 Task: Write and save a response "If a customer demanded a refund without a receipt, I would first apologize for their frustrations".
Action: Mouse moved to (711, 86)
Screenshot: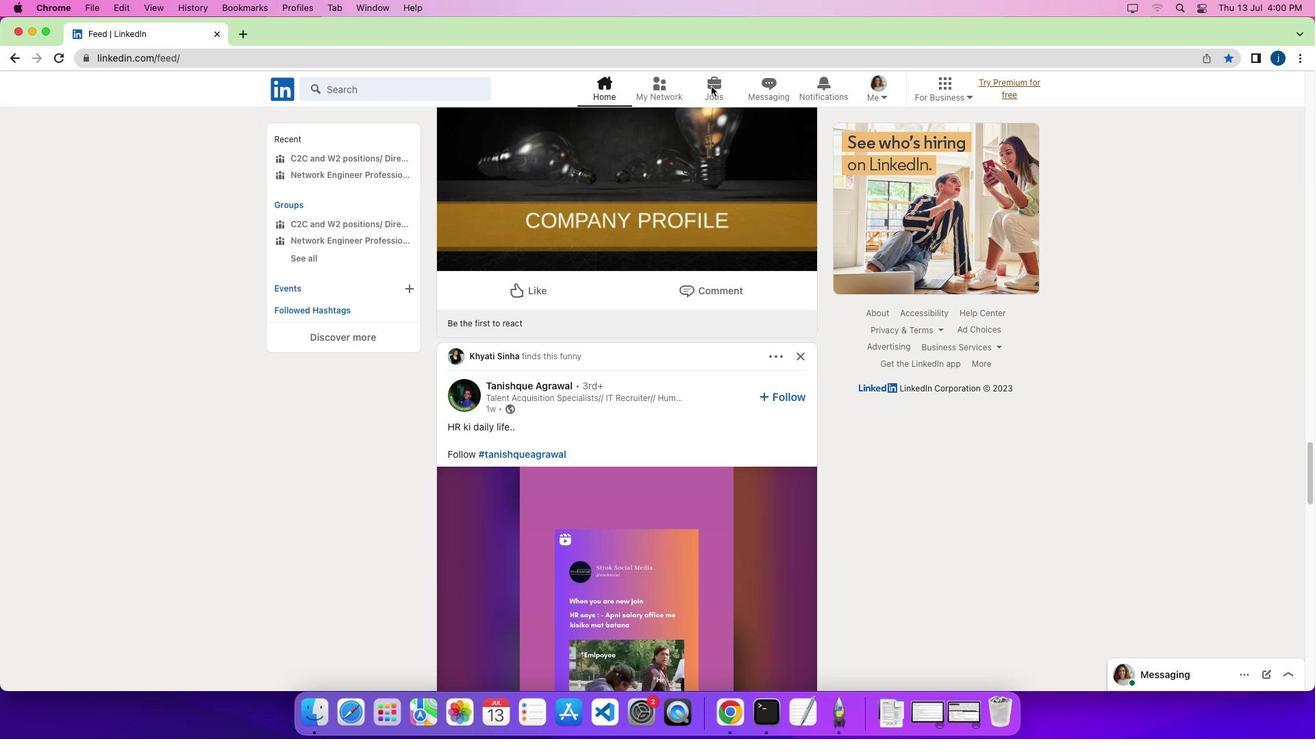 
Action: Mouse pressed left at (711, 86)
Screenshot: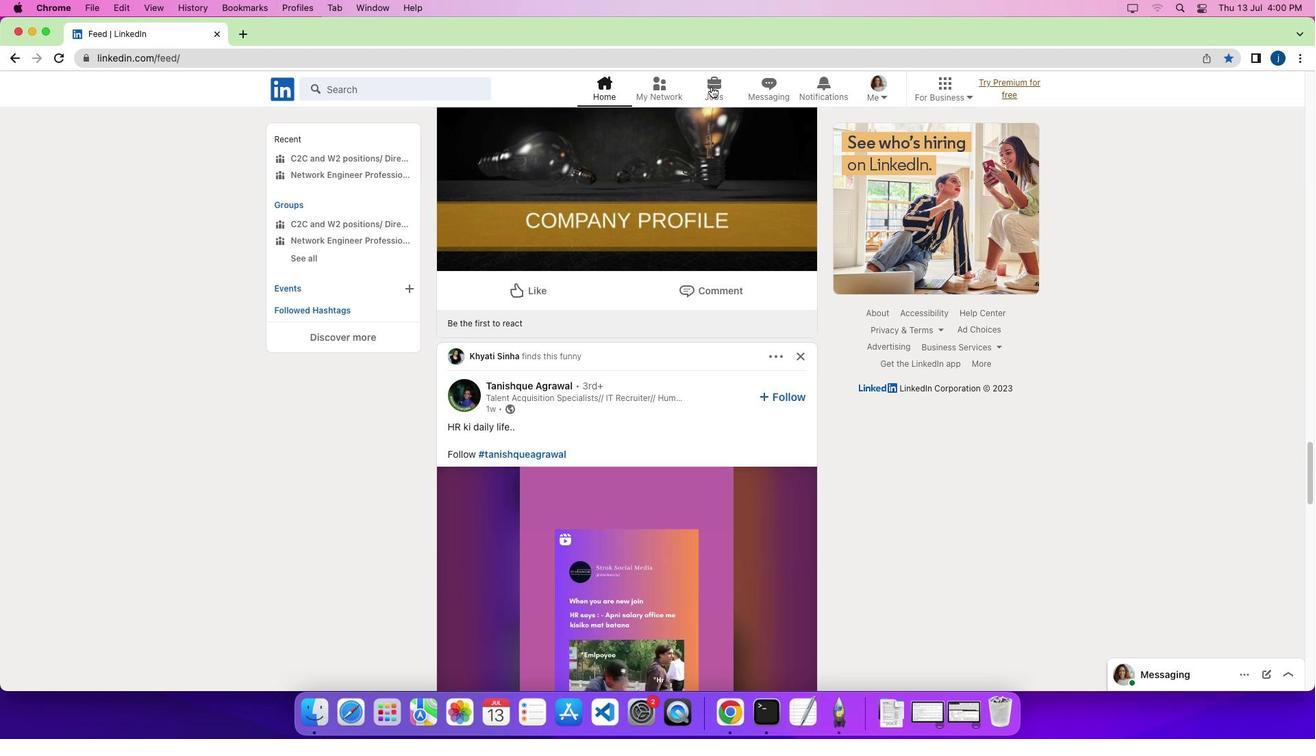 
Action: Mouse pressed left at (711, 86)
Screenshot: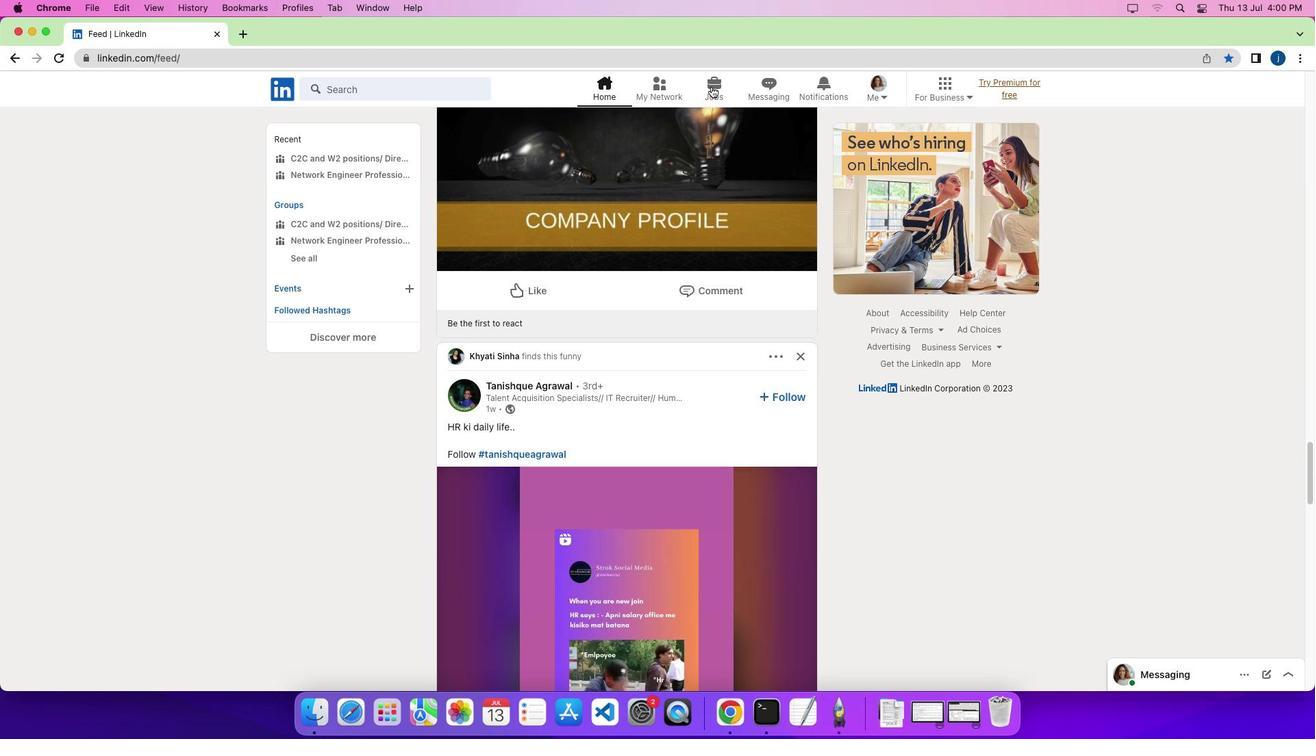 
Action: Mouse moved to (311, 469)
Screenshot: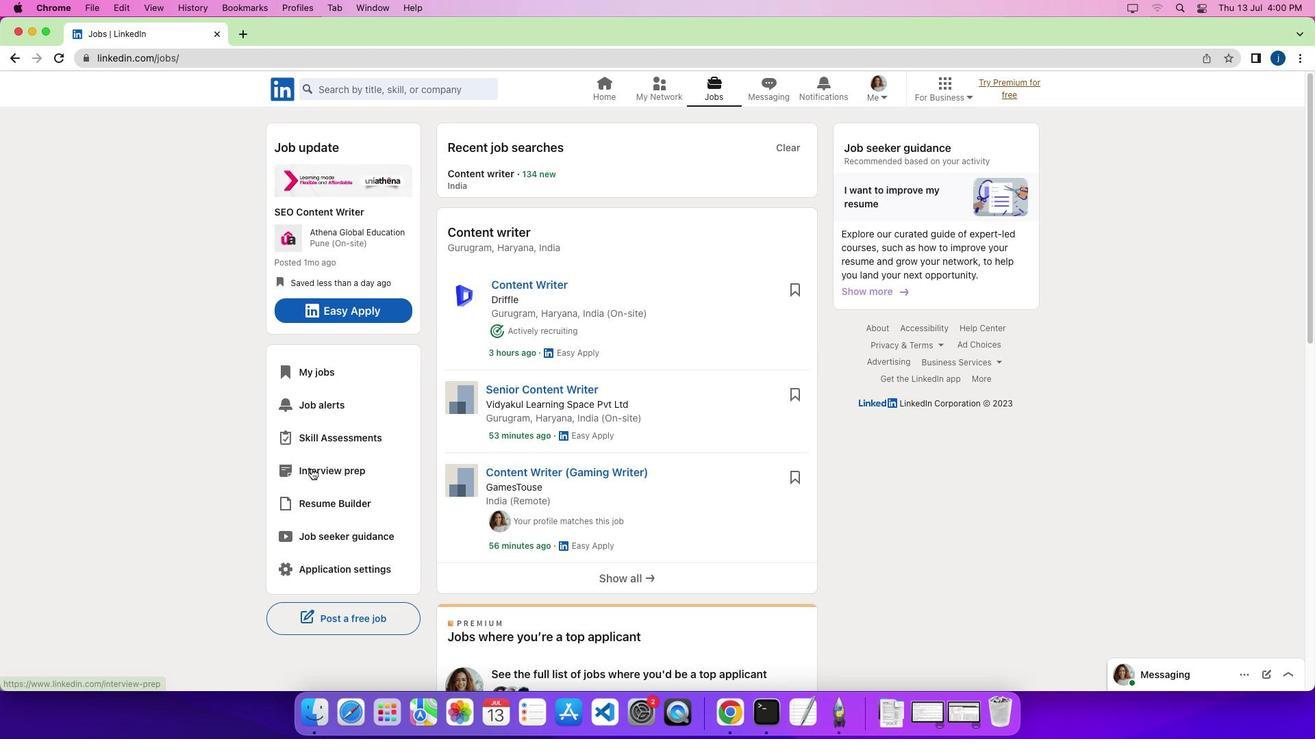 
Action: Mouse pressed left at (311, 469)
Screenshot: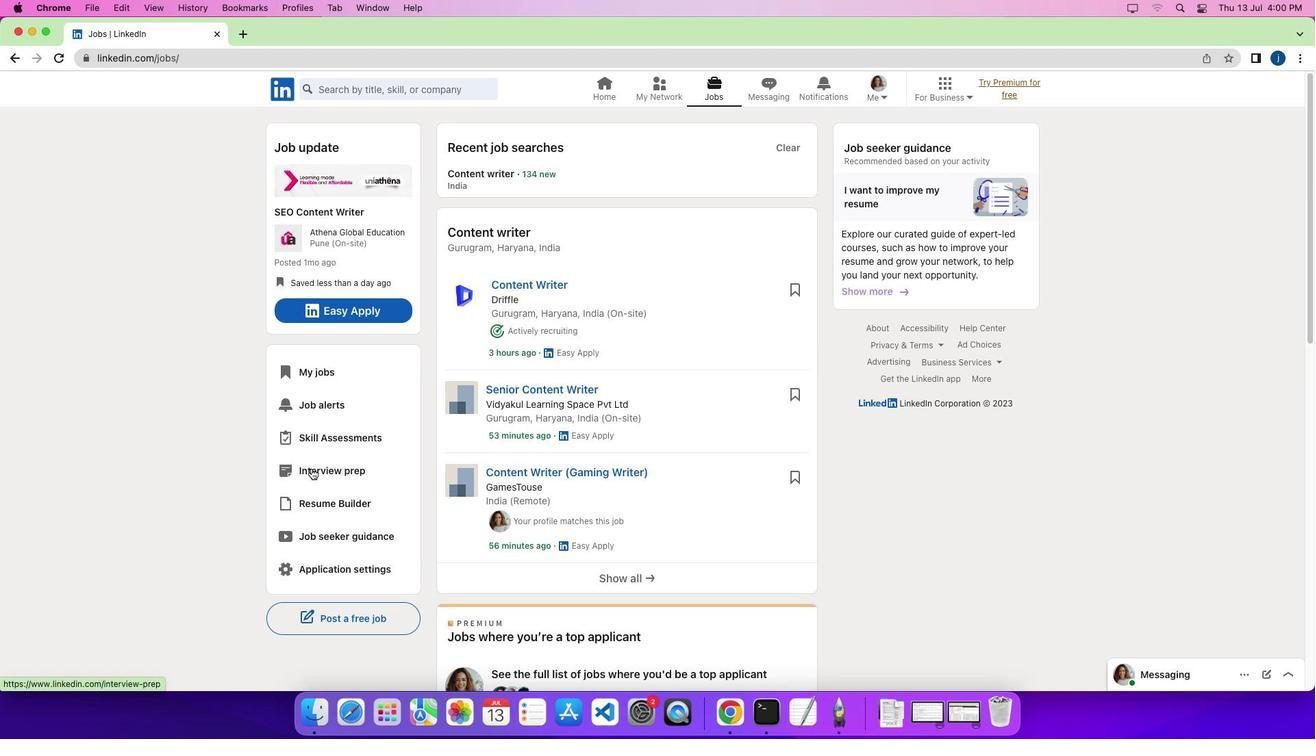 
Action: Mouse moved to (425, 154)
Screenshot: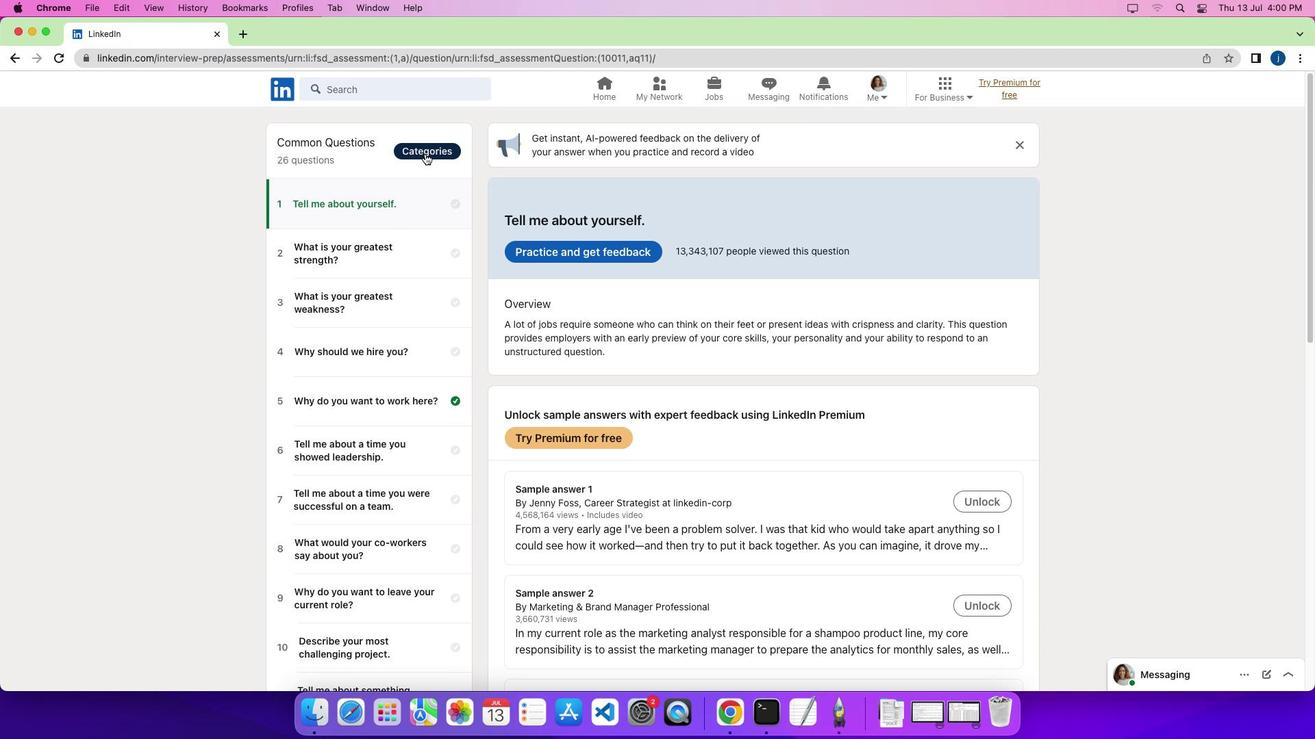 
Action: Mouse pressed left at (425, 154)
Screenshot: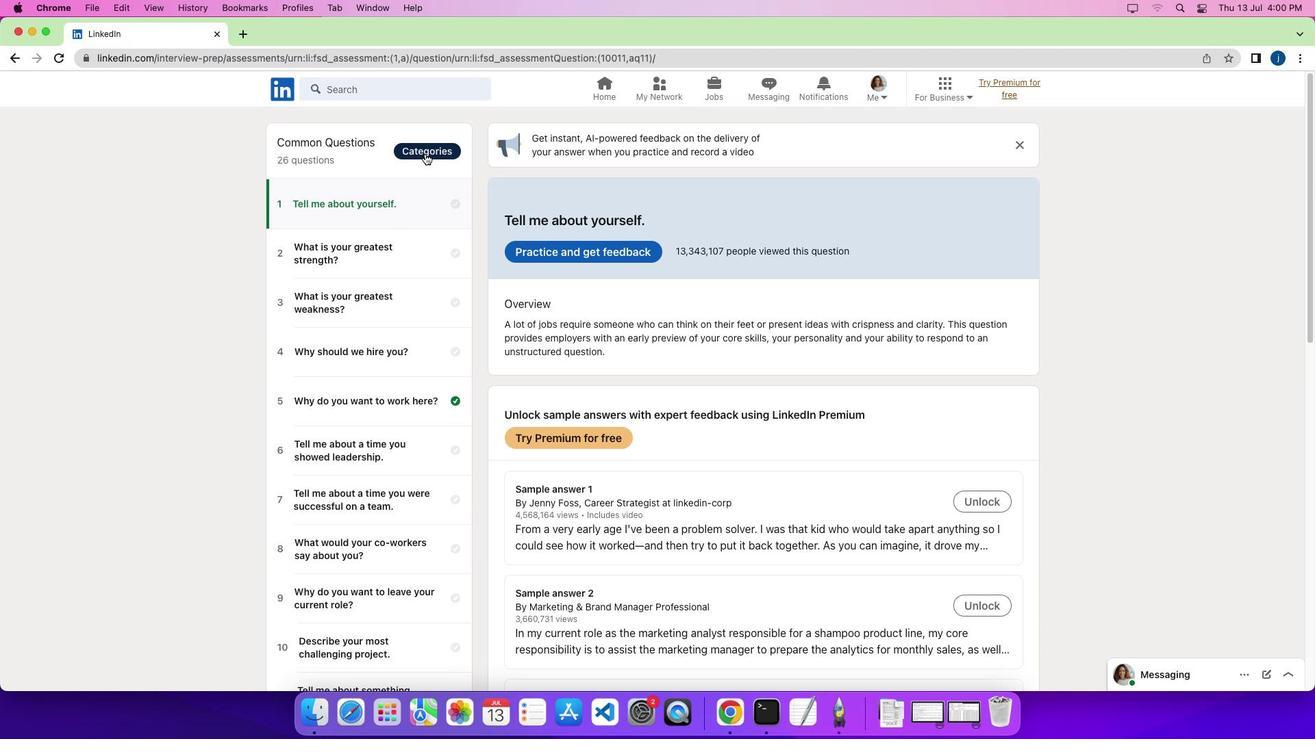 
Action: Mouse moved to (358, 463)
Screenshot: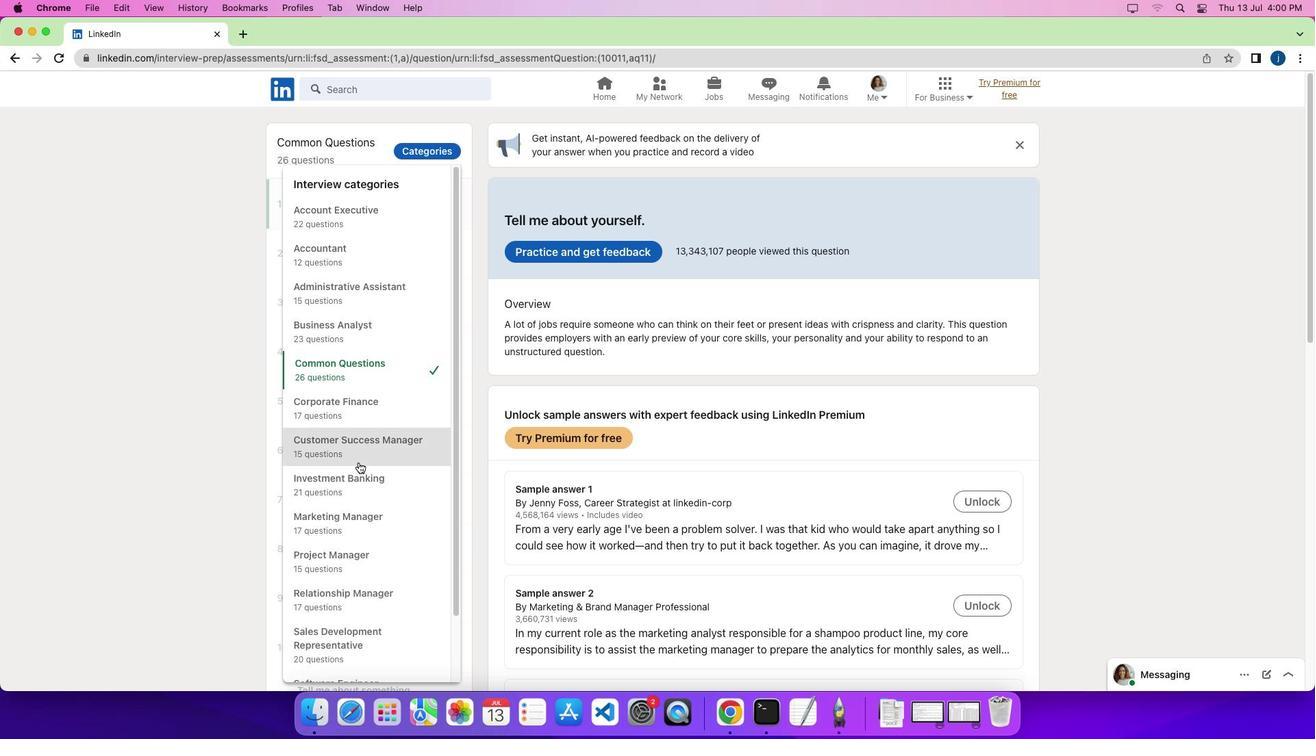 
Action: Mouse pressed left at (358, 463)
Screenshot: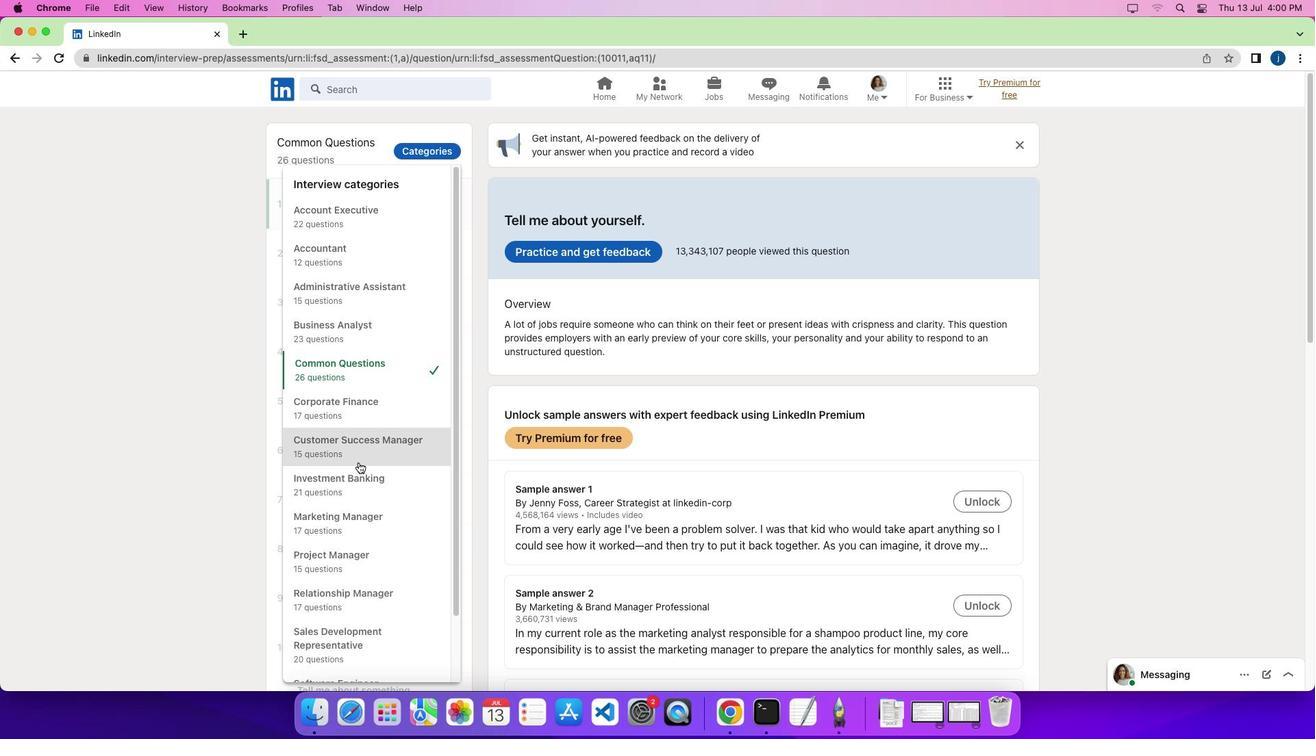 
Action: Mouse moved to (351, 450)
Screenshot: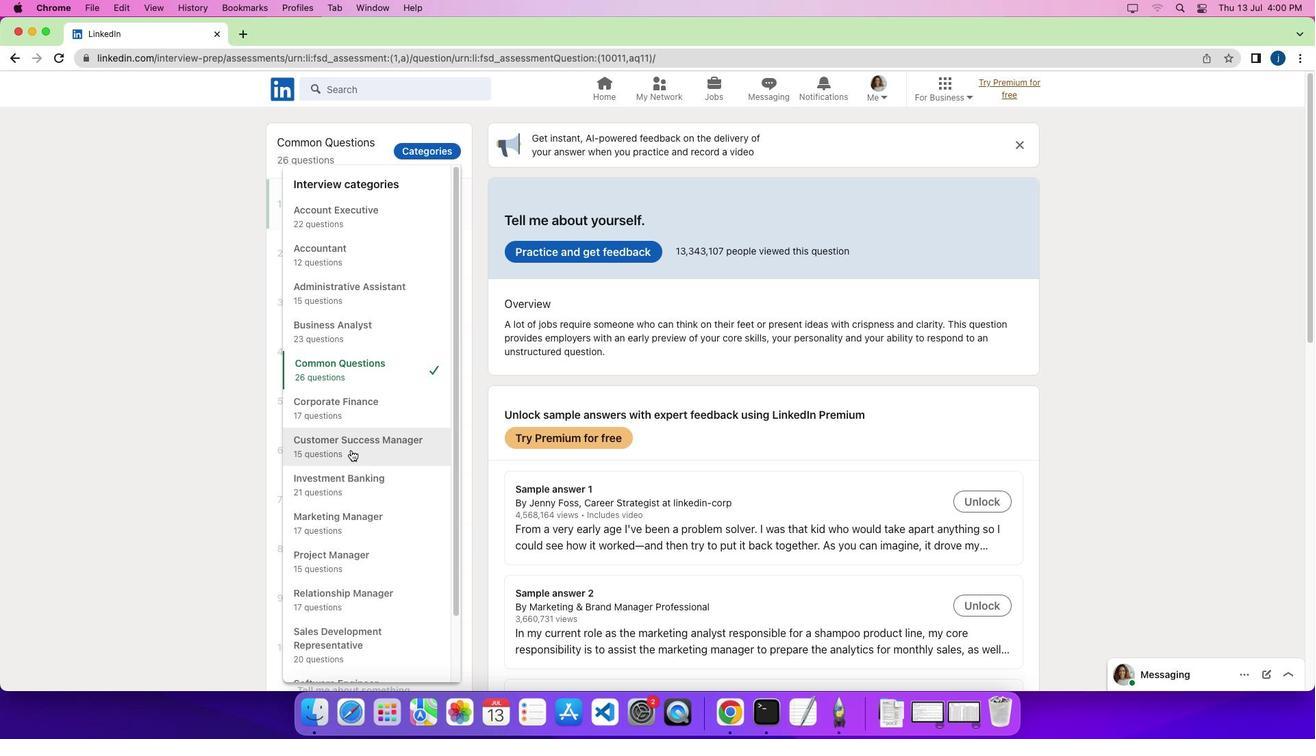 
Action: Mouse pressed left at (351, 450)
Screenshot: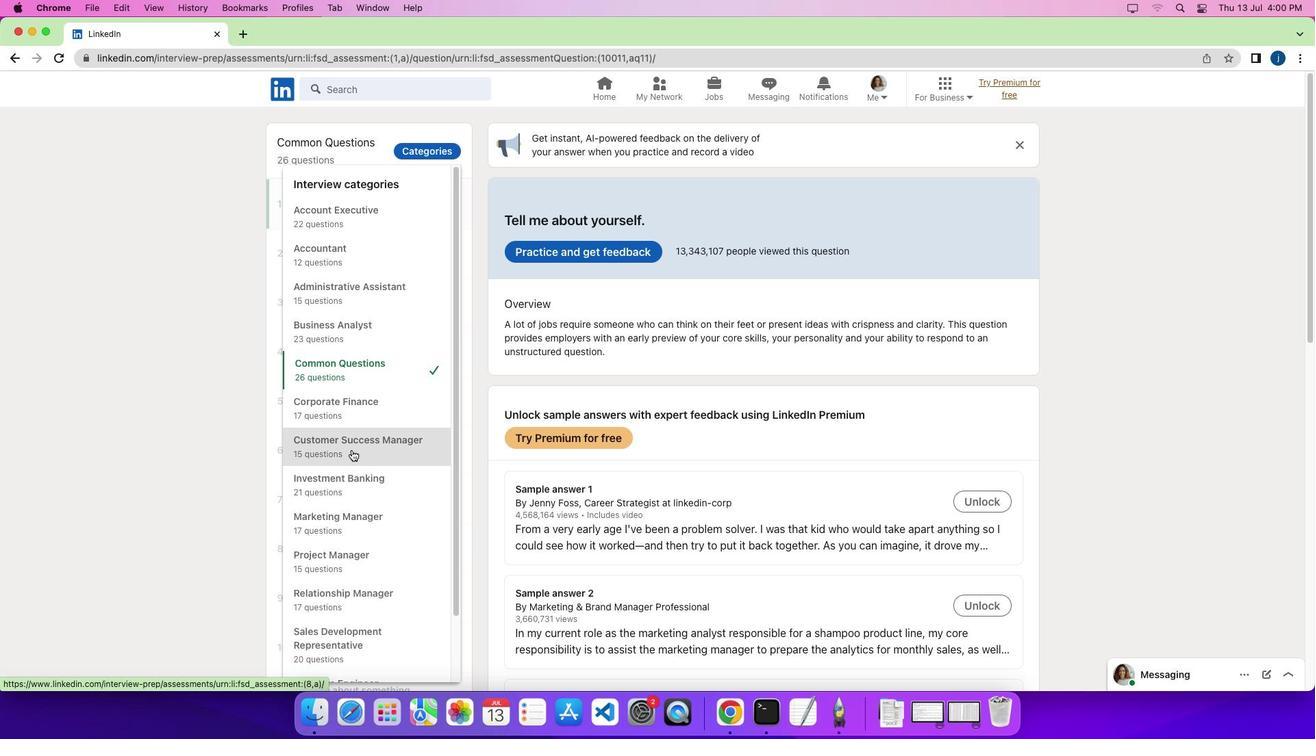 
Action: Mouse moved to (332, 535)
Screenshot: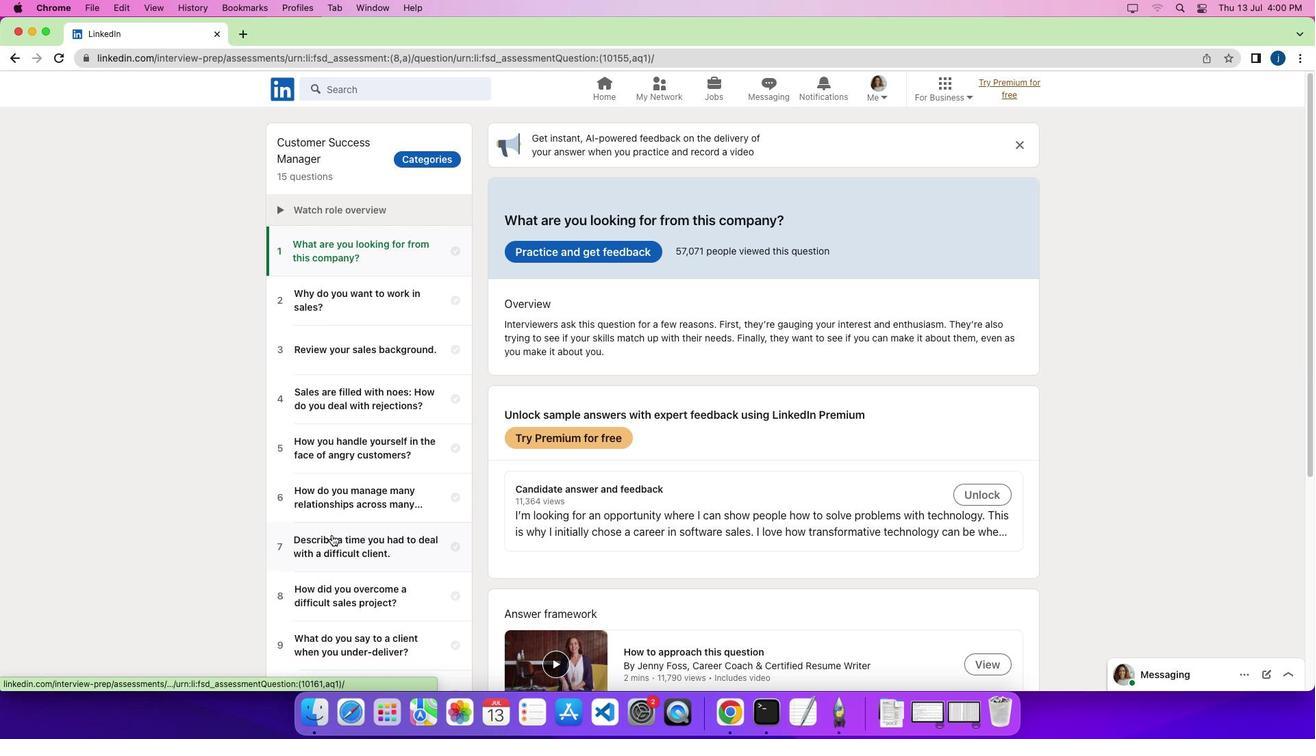
Action: Mouse pressed left at (332, 535)
Screenshot: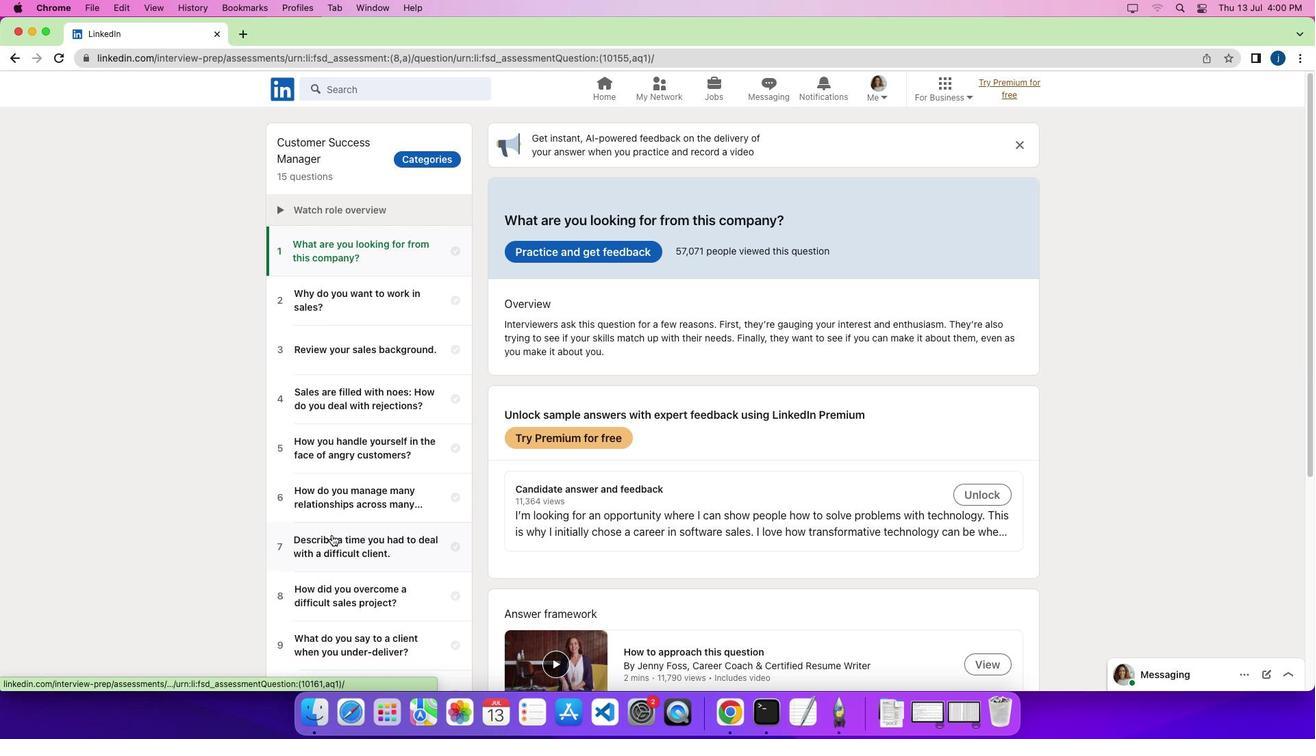 
Action: Mouse moved to (535, 250)
Screenshot: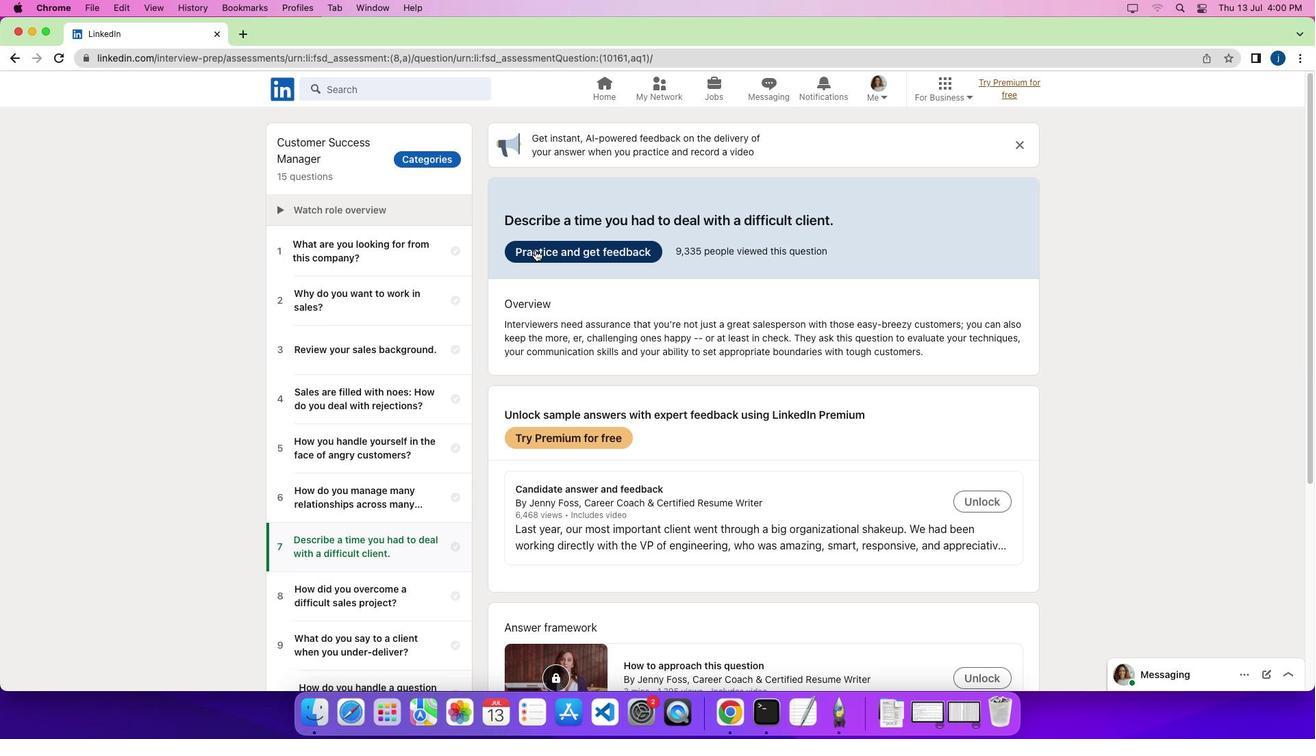 
Action: Mouse pressed left at (535, 250)
Screenshot: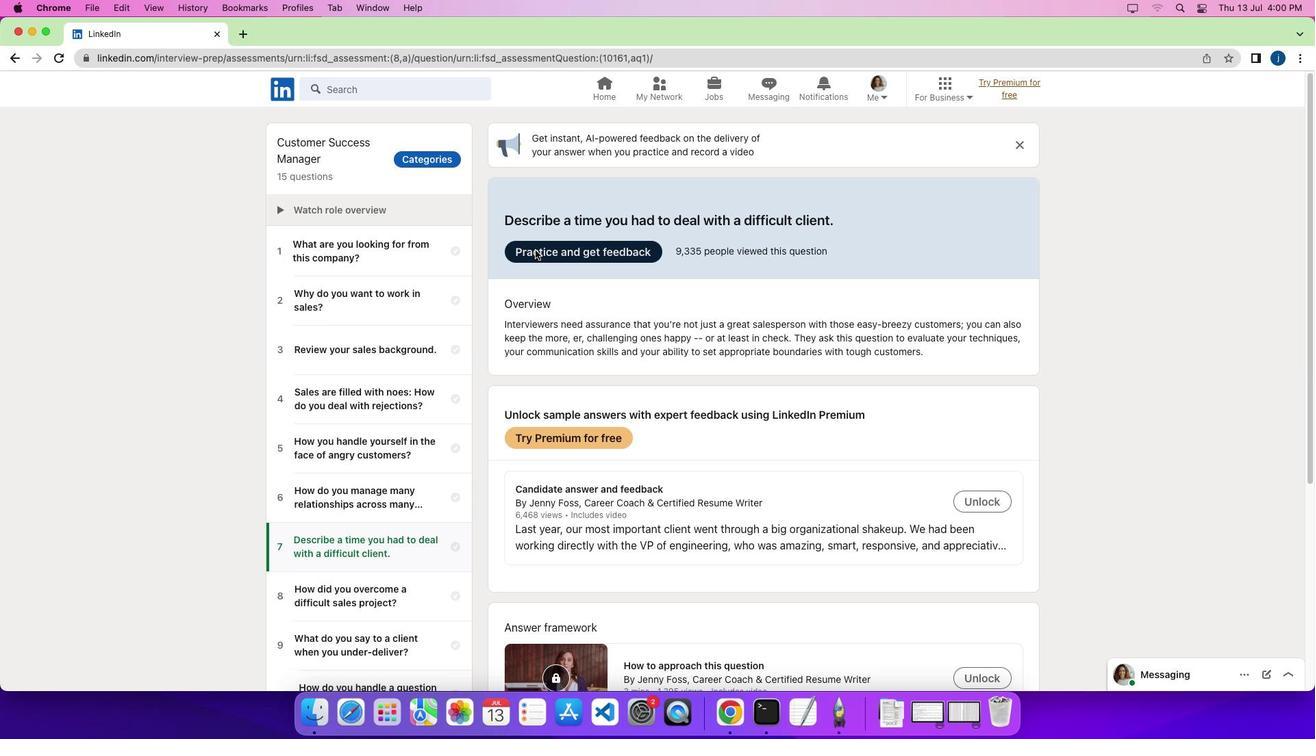 
Action: Mouse moved to (568, 422)
Screenshot: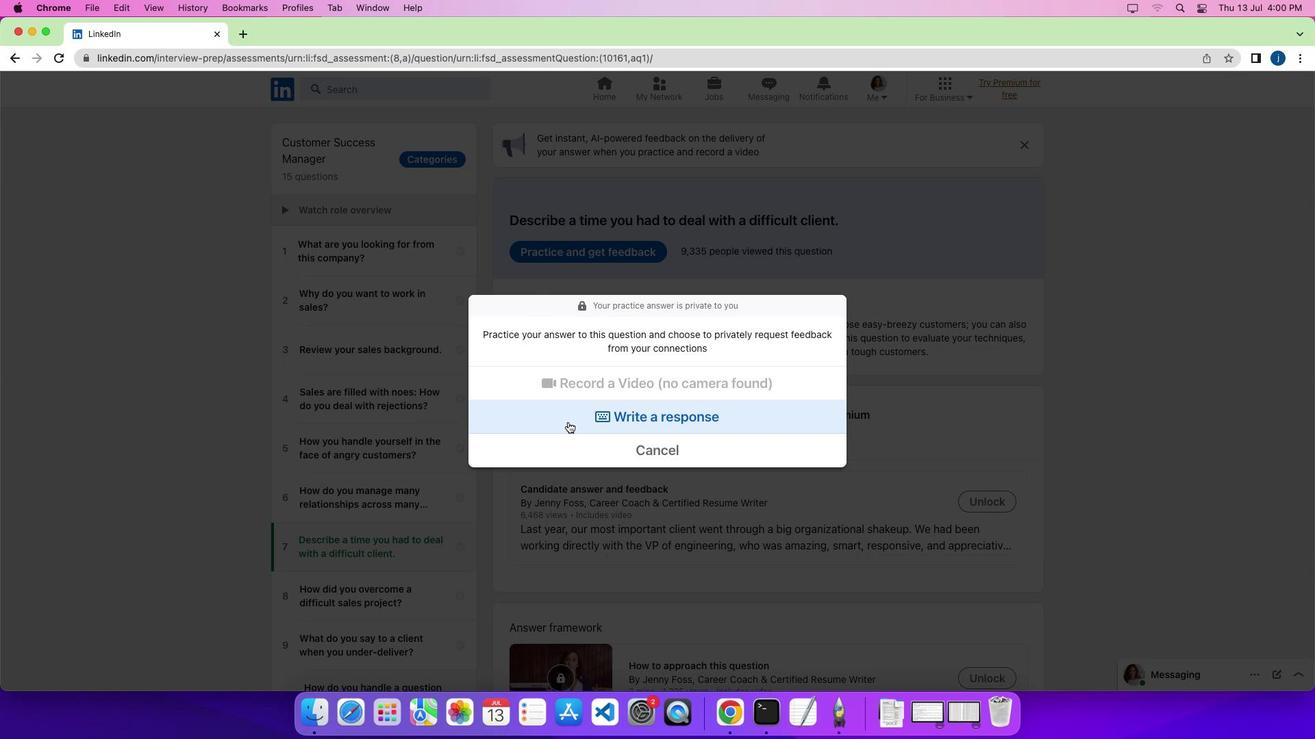 
Action: Mouse pressed left at (568, 422)
Screenshot: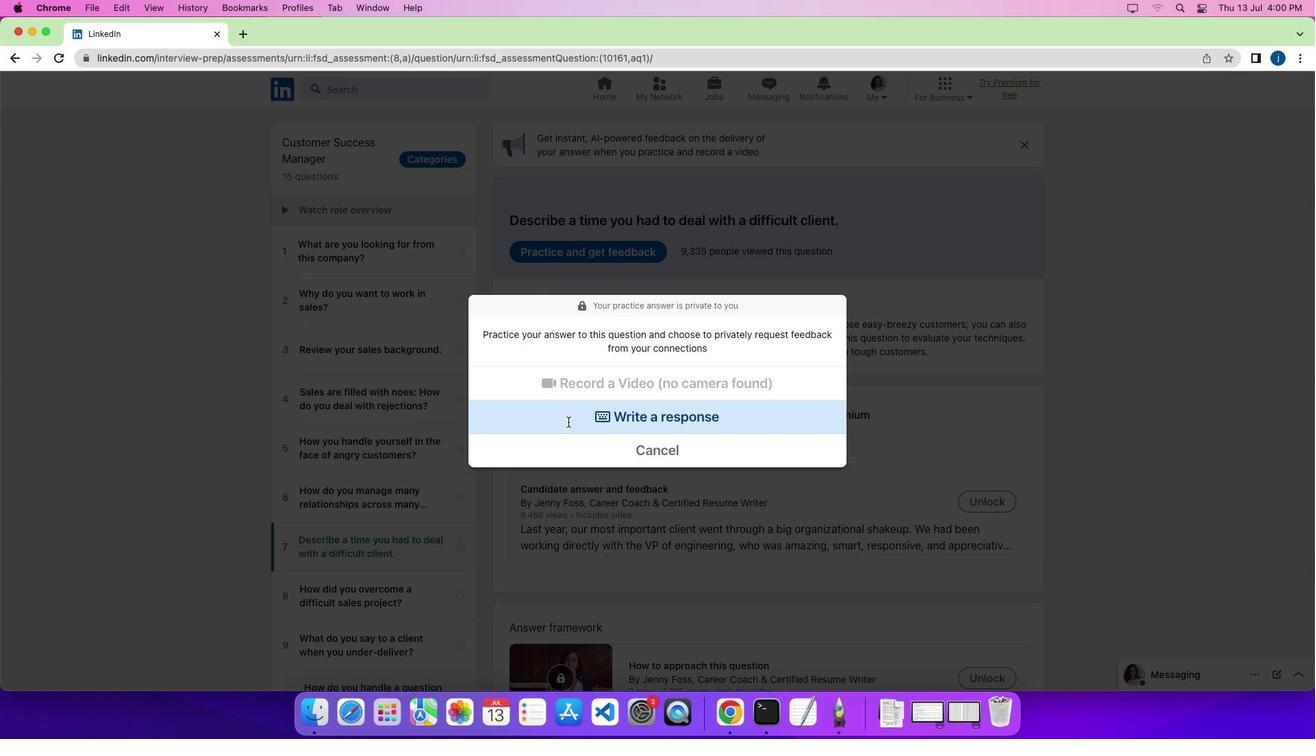 
Action: Mouse moved to (588, 380)
Screenshot: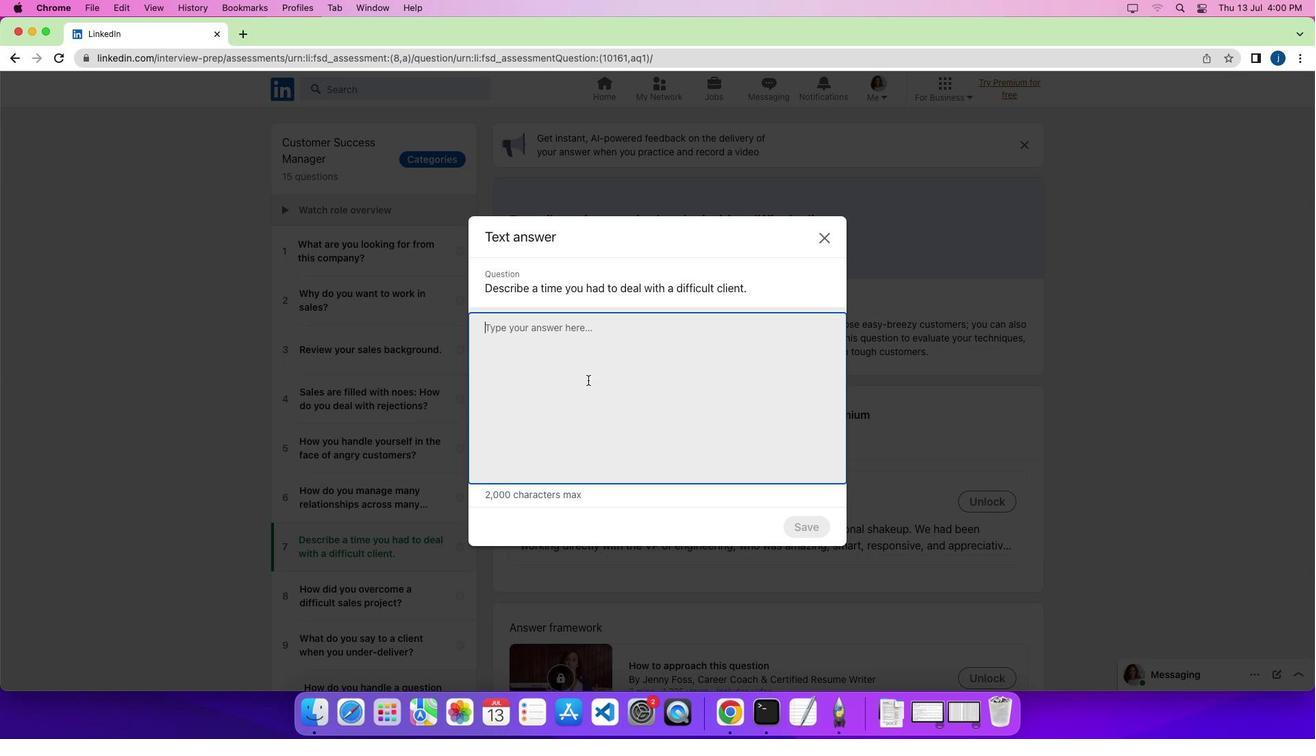 
Action: Mouse pressed left at (588, 380)
Screenshot: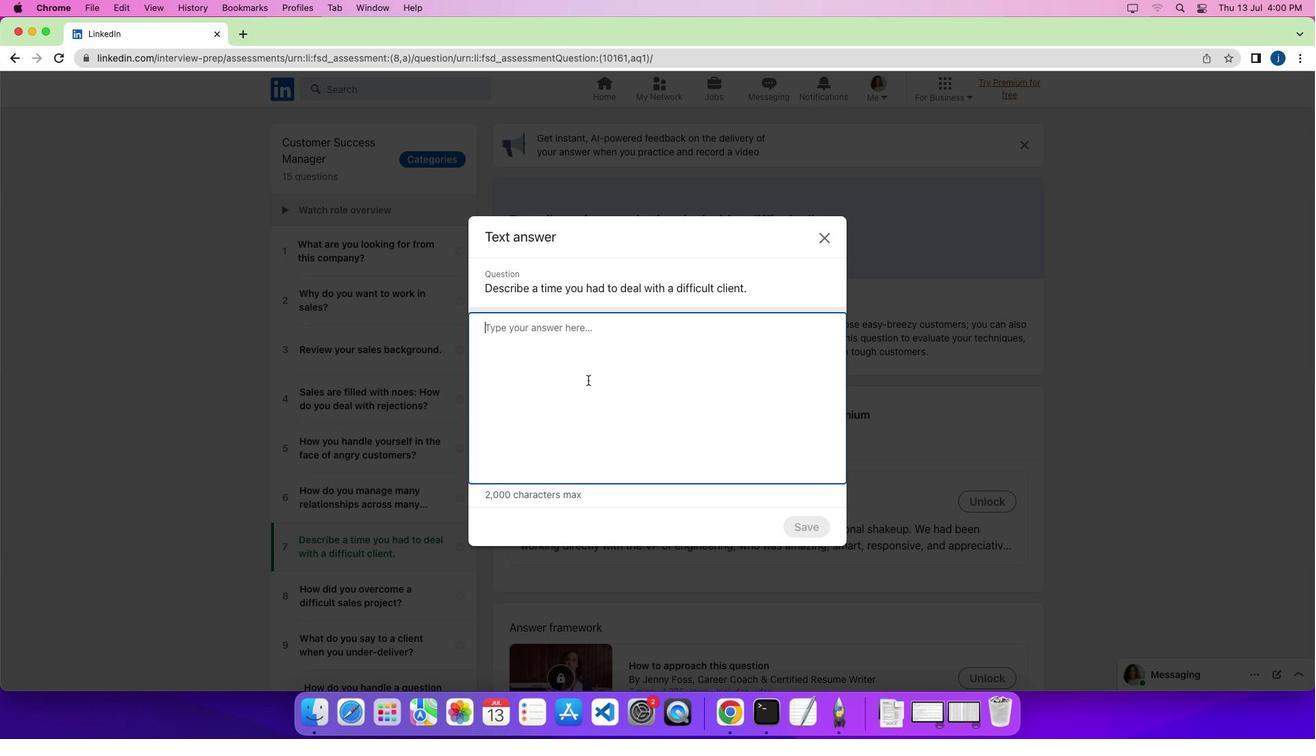 
Action: Mouse moved to (589, 380)
Screenshot: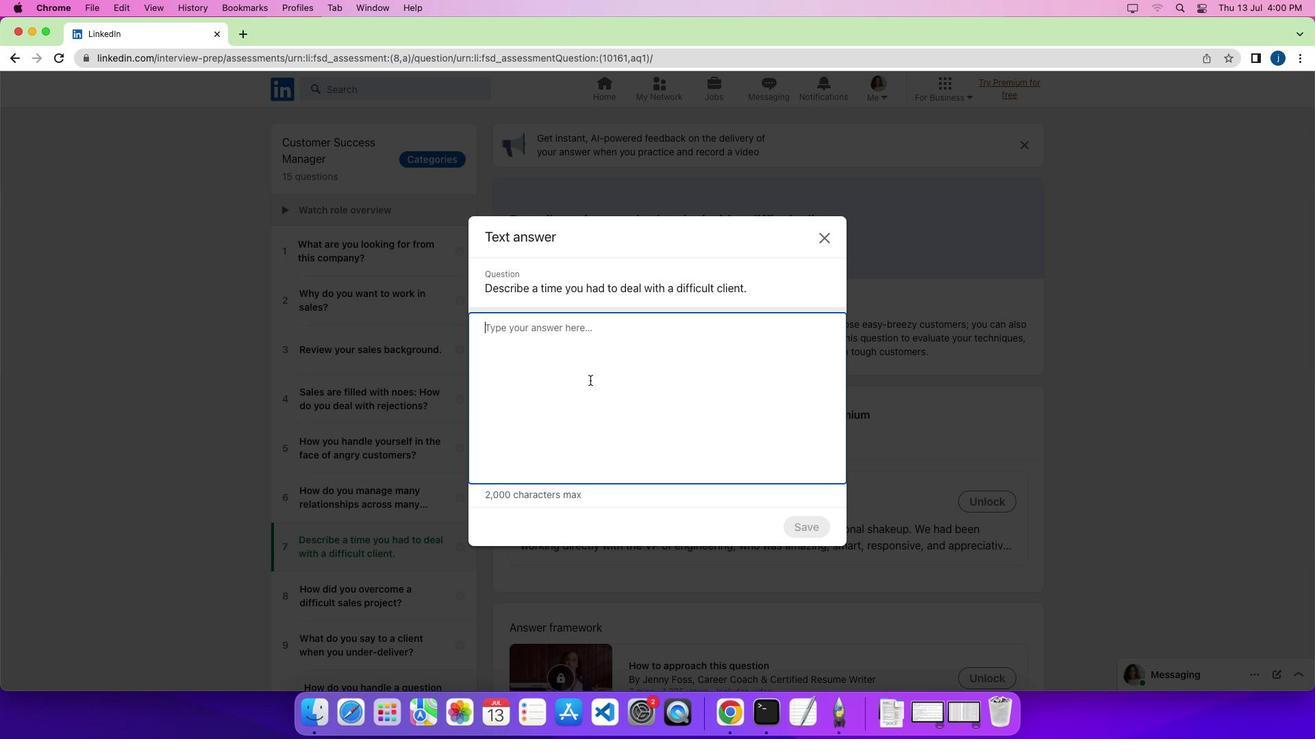 
Action: Key pressed Key.shift'I''f'Key.space'a''a'Key.space'c''u''s''t''o''m''e''r'Key.space'd''e''m''a''n''d''e''d'Key.space'a'Key.space'r''e''f''u''n''d'Key.space'w''i''t''h''o''u''t'Key.space'a'Key.space'r''e''c''e''i''p''t'','Key.spaceKey.shift'I'Key.space'w''o''u''l''d'Key.space'f''i''r''s''t'Key.space'a''p''o''l''o''g''i''z''e'Key.space'f''o''r'Key.space't''h''e''i''r'Key.space'f''r''u''s''t''r''a''t''i''o''n''s''.'
Screenshot: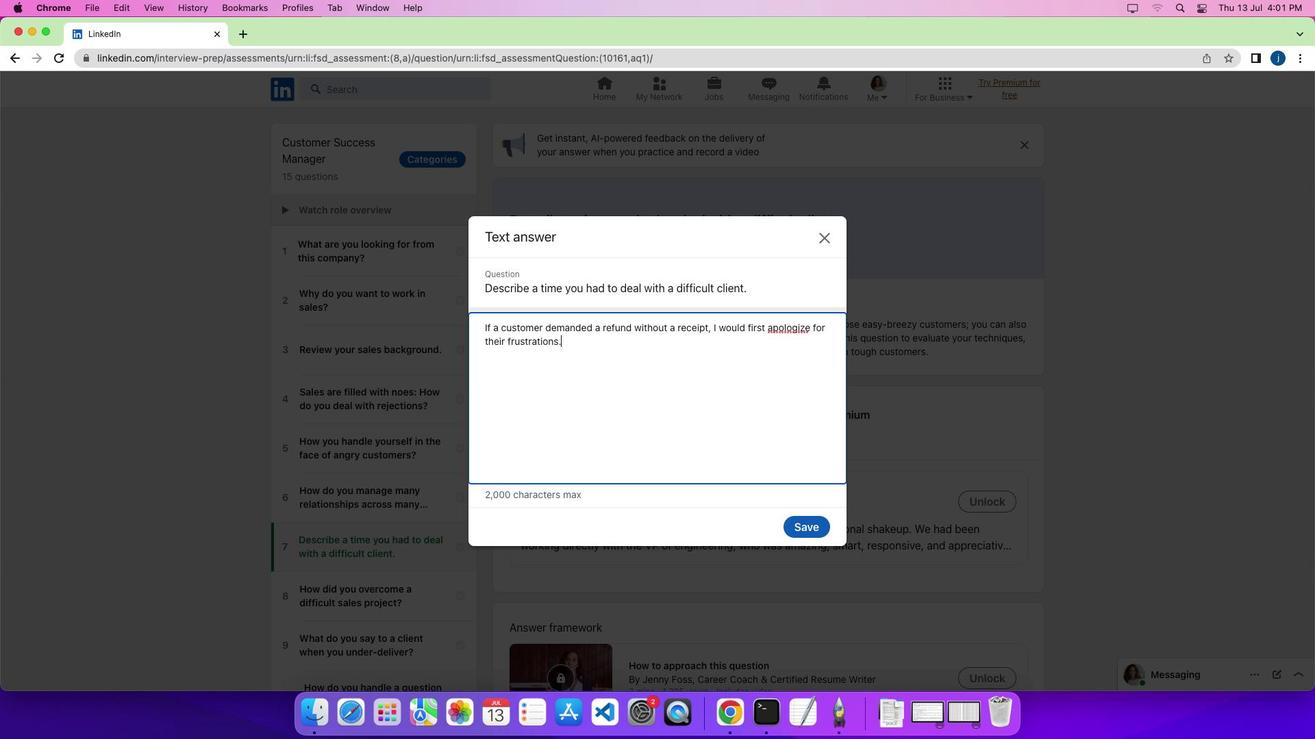 
Action: Mouse moved to (806, 538)
Screenshot: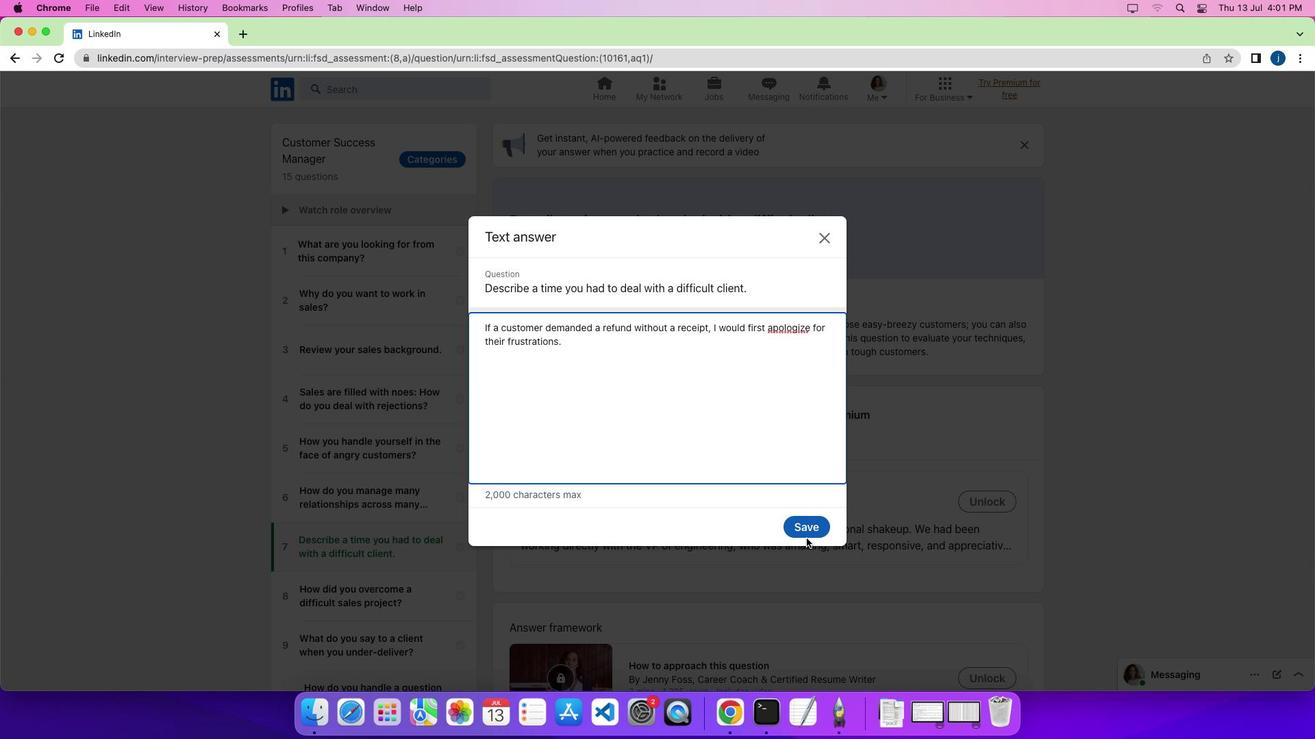 
Action: Mouse pressed left at (806, 538)
Screenshot: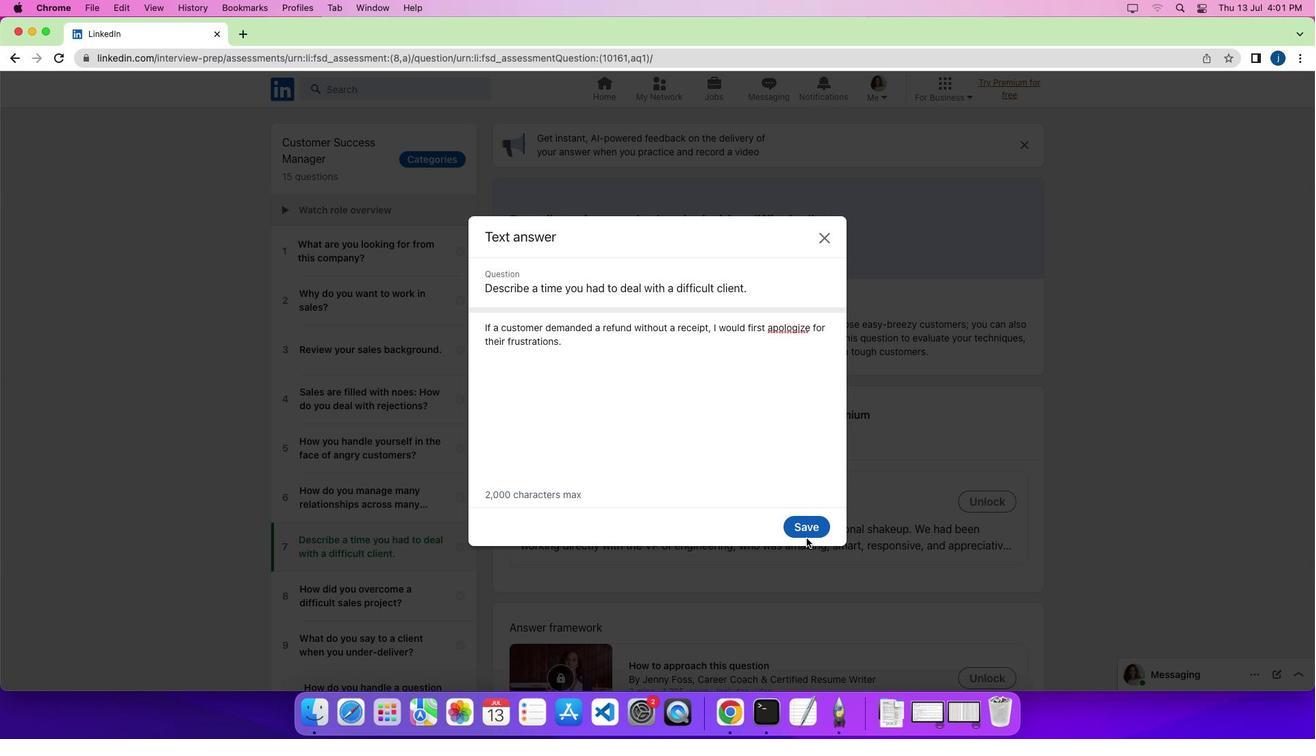 
Action: Mouse moved to (804, 529)
Screenshot: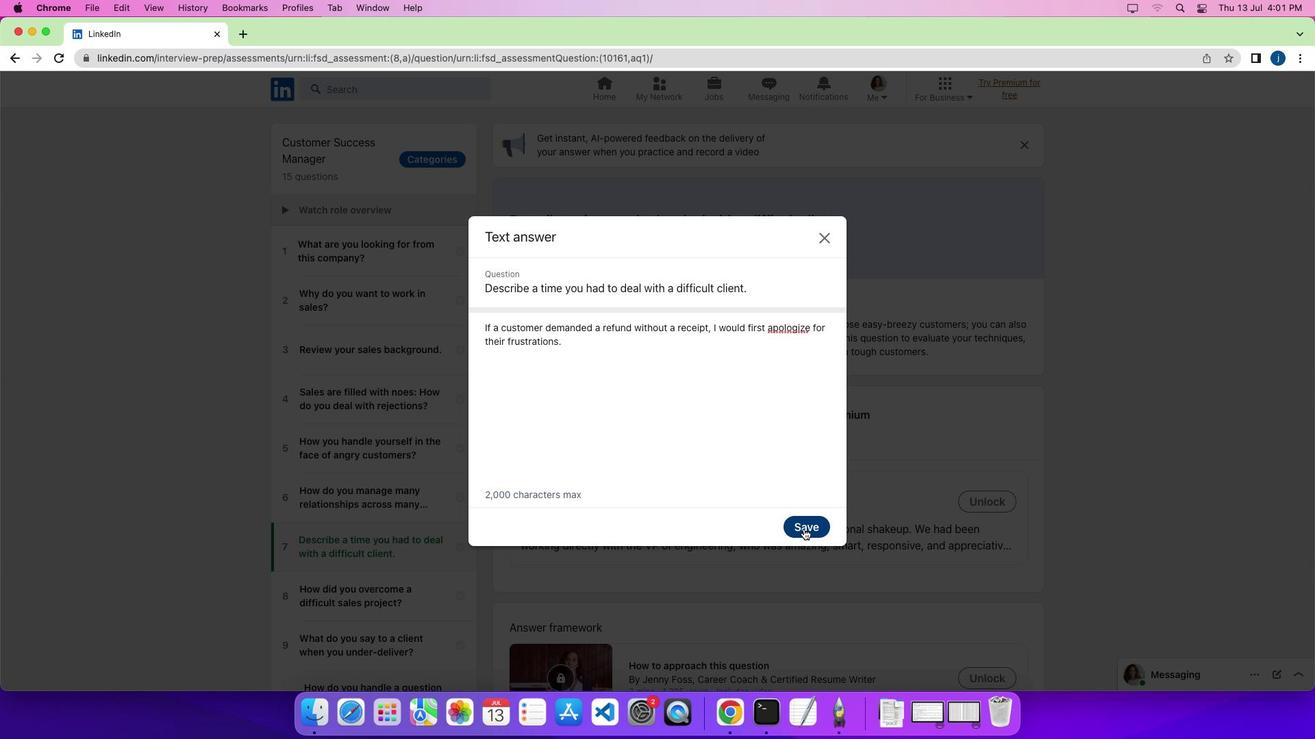 
Action: Mouse pressed left at (804, 529)
Screenshot: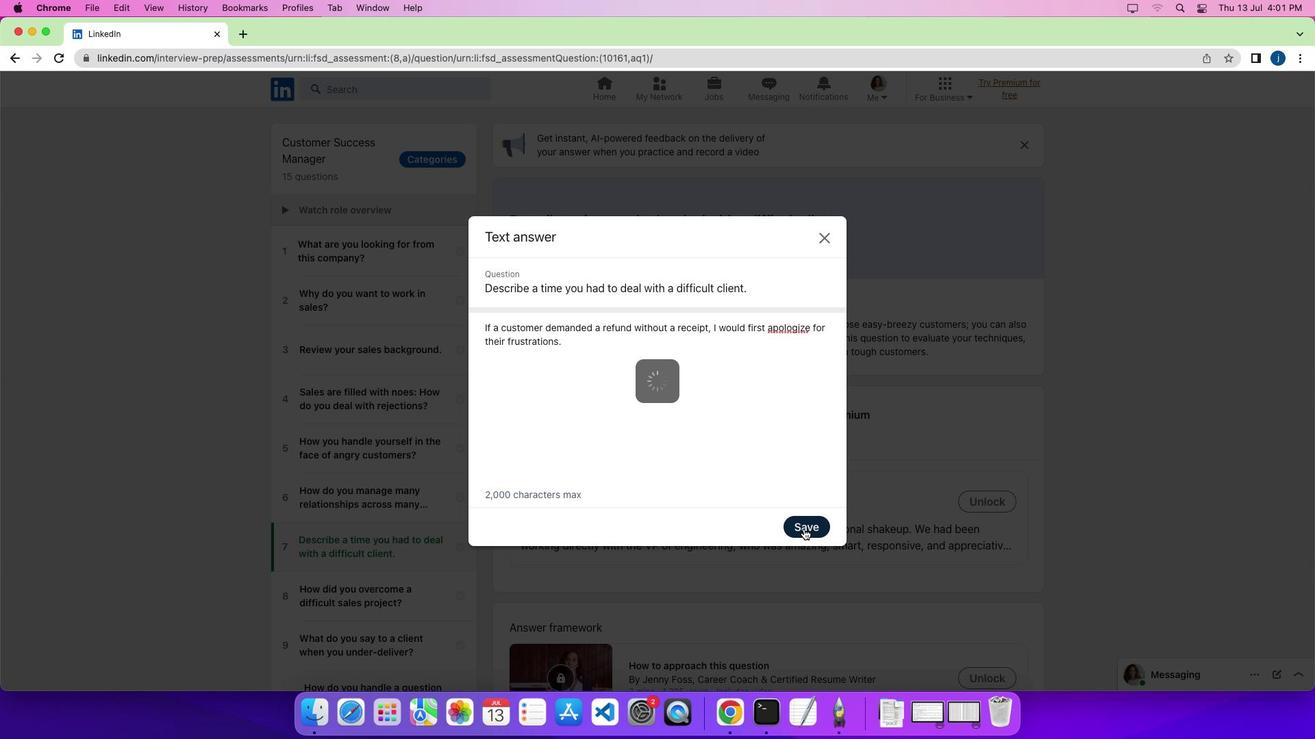 
